 Task: For heading Arial with bold.  font size for heading22,  'Change the font style of data to'Arial Narrow.  and font size to 14,  Change the alignment of both headline & data to Align middle.  In the sheet  analysisSalesByPromotion
Action: Mouse moved to (126, 155)
Screenshot: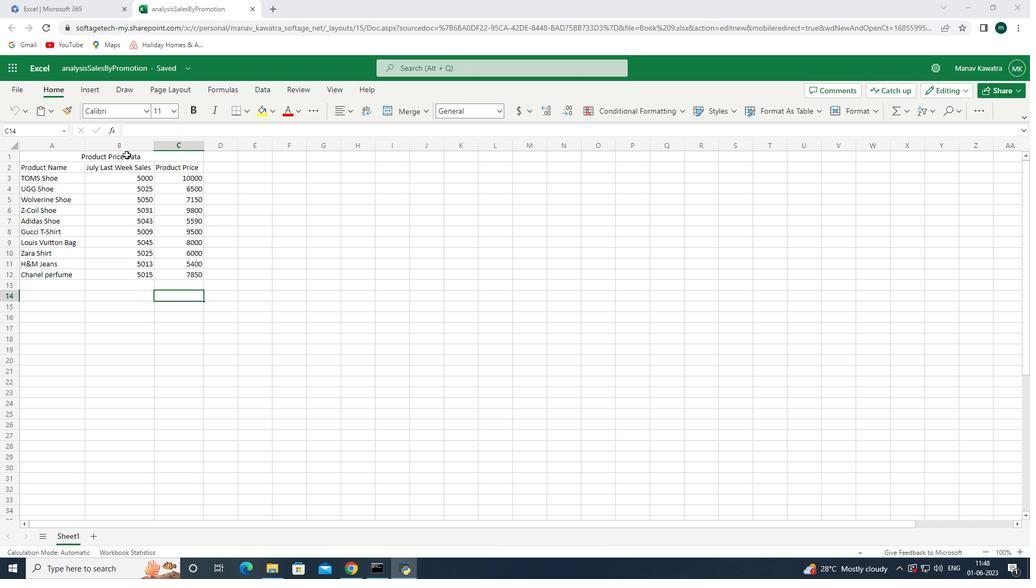 
Action: Mouse pressed left at (126, 155)
Screenshot: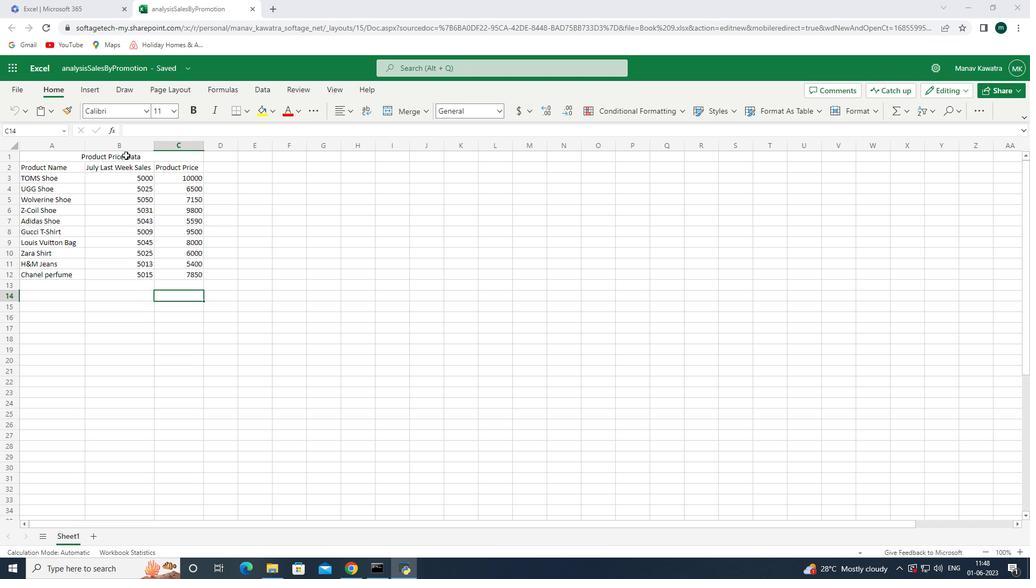 
Action: Mouse moved to (143, 115)
Screenshot: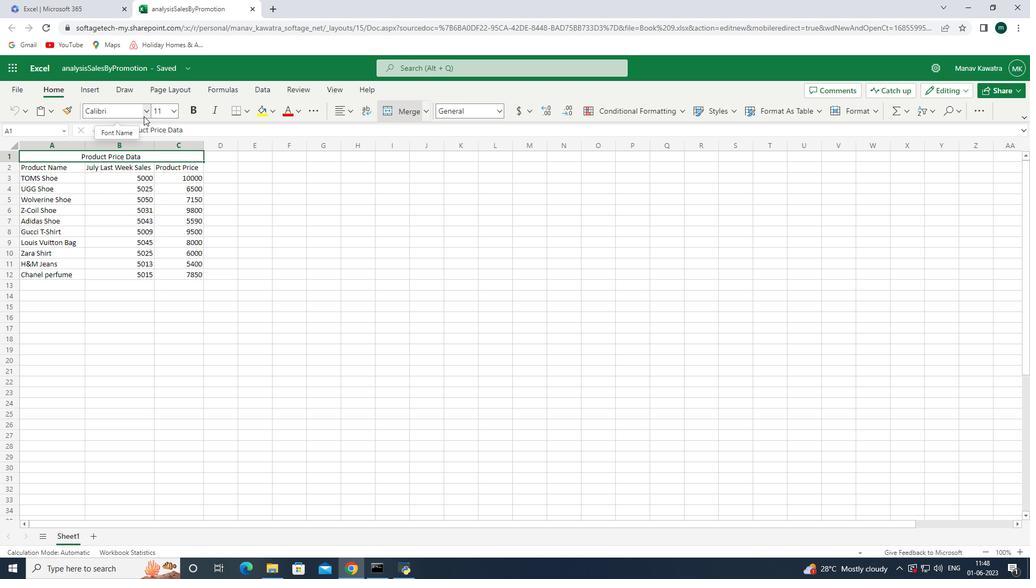 
Action: Mouse pressed left at (143, 115)
Screenshot: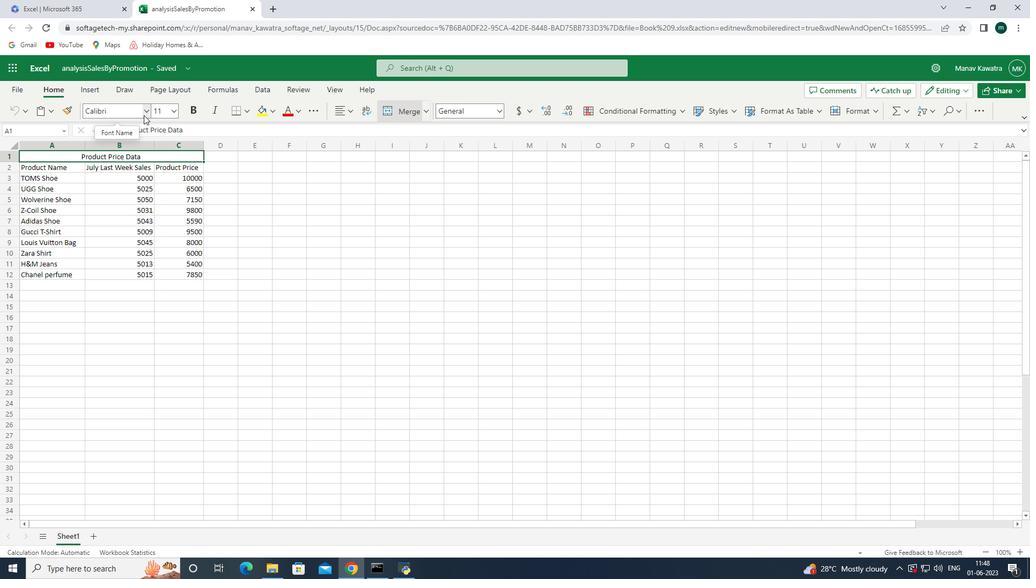 
Action: Mouse pressed left at (143, 115)
Screenshot: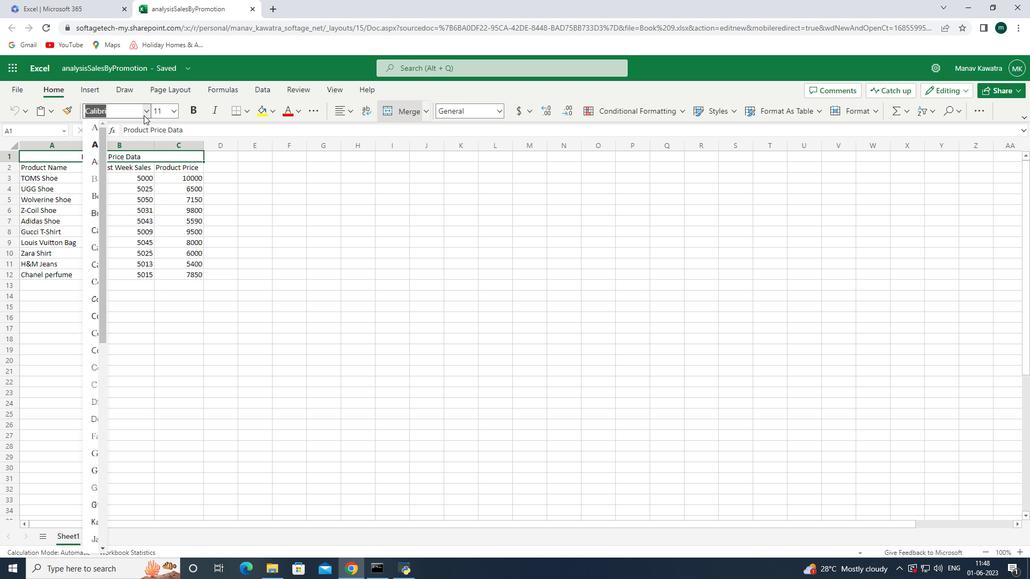 
Action: Mouse pressed left at (143, 115)
Screenshot: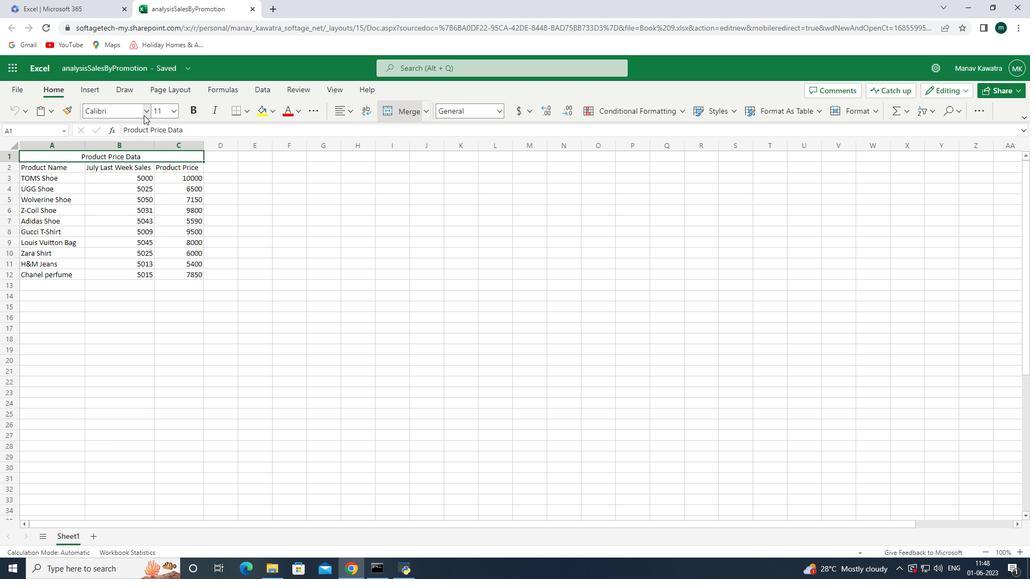 
Action: Key pressed <Key.up><Key.up><Key.up><Key.up><Key.up><Key.up><Key.up><Key.up><Key.up><Key.up><Key.up><Key.up><Key.up><Key.up><Key.up><Key.up><Key.up><Key.up><Key.up><Key.up><Key.up><Key.up><Key.up><Key.up><Key.up><Key.up><Key.up><Key.up><Key.up><Key.up><Key.up><Key.up><Key.up><Key.up><Key.up><Key.up><Key.up><Key.up><Key.up><Key.up><Key.up><Key.up><Key.up><Key.up><Key.up><Key.up><Key.up><Key.enter>
Screenshot: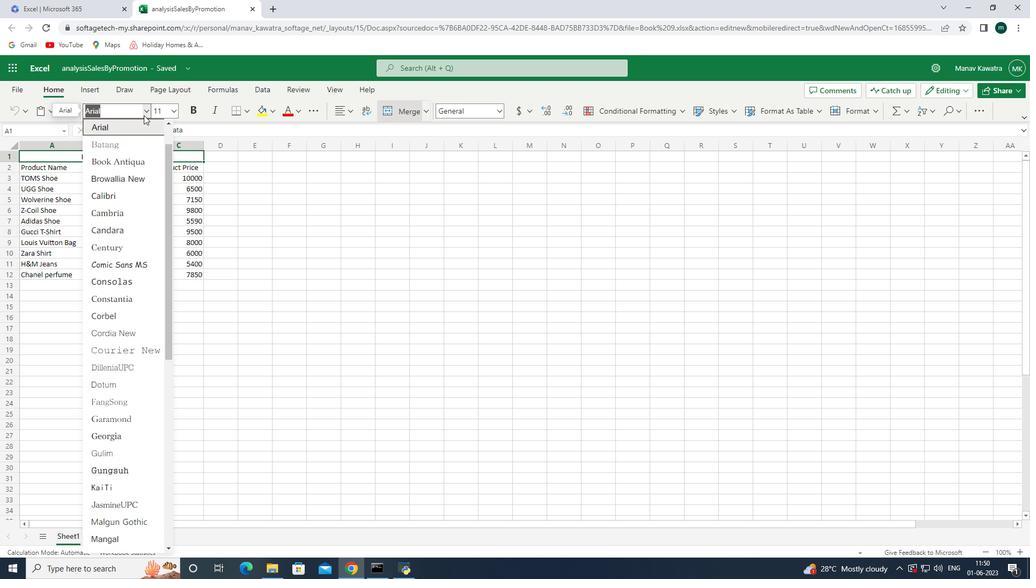 
Action: Mouse moved to (199, 107)
Screenshot: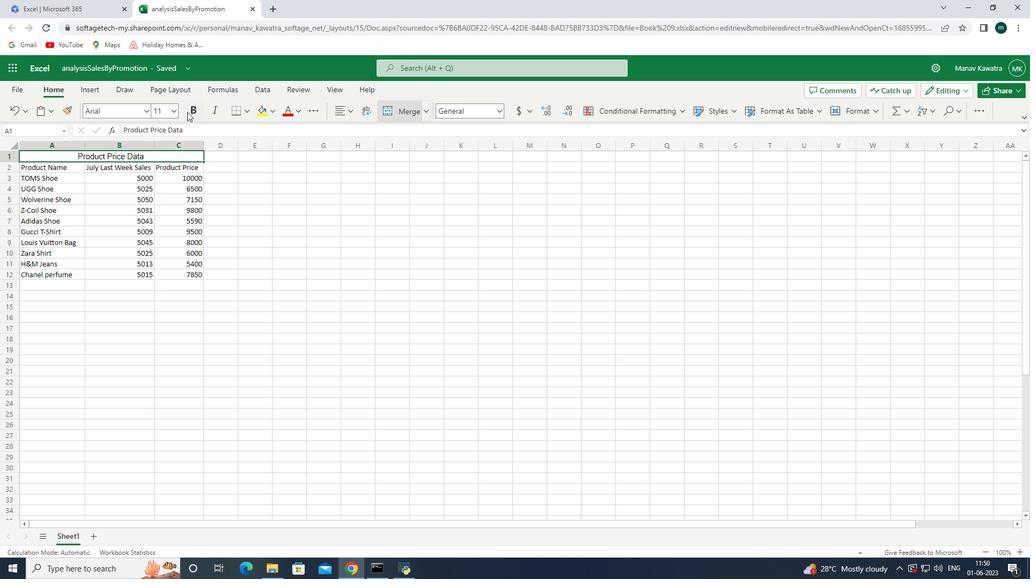 
Action: Mouse pressed left at (199, 107)
Screenshot: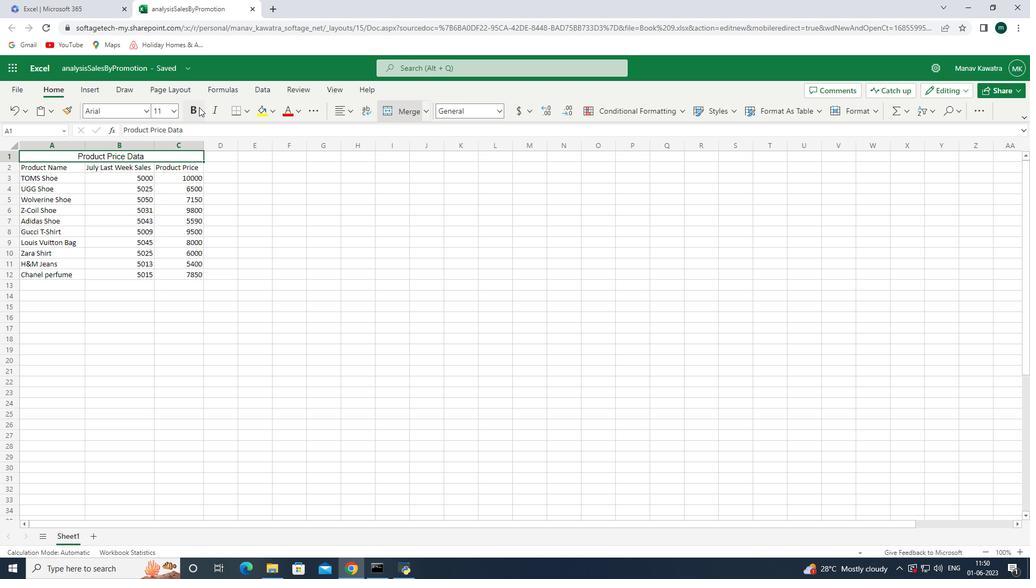 
Action: Mouse moved to (33, 169)
Screenshot: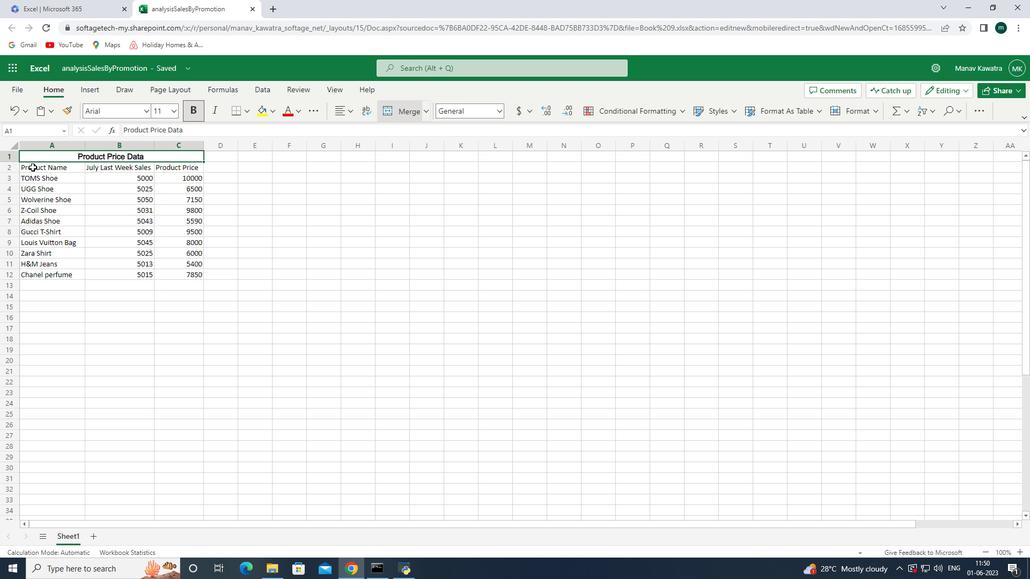 
Action: Mouse pressed left at (33, 169)
Screenshot: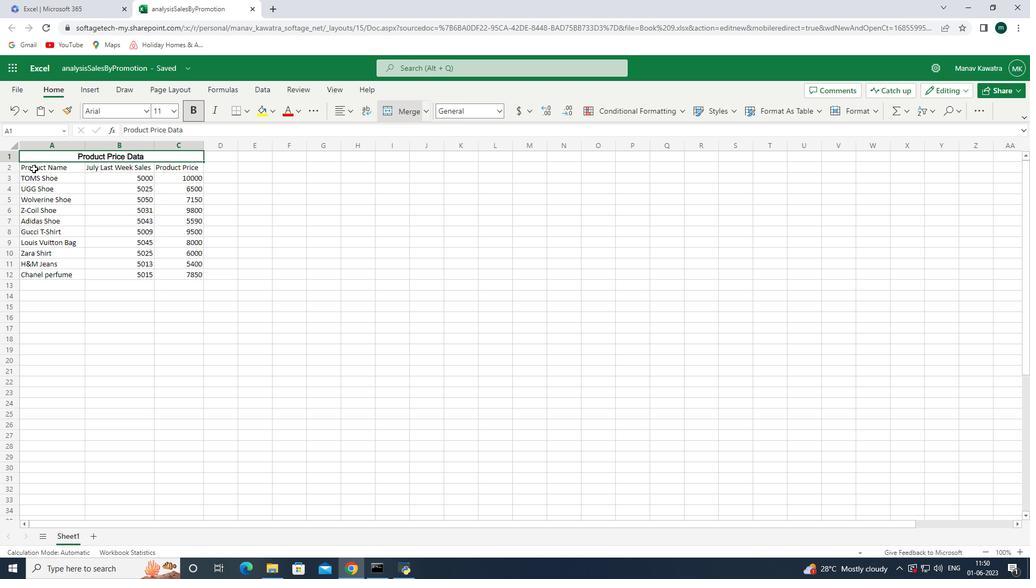 
Action: Mouse moved to (44, 157)
Screenshot: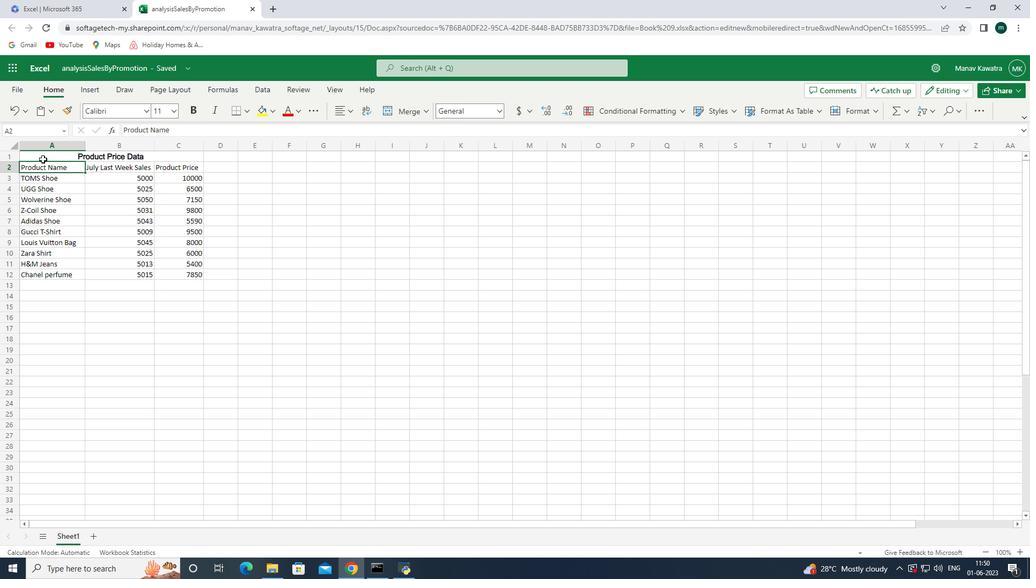 
Action: Mouse pressed left at (44, 157)
Screenshot: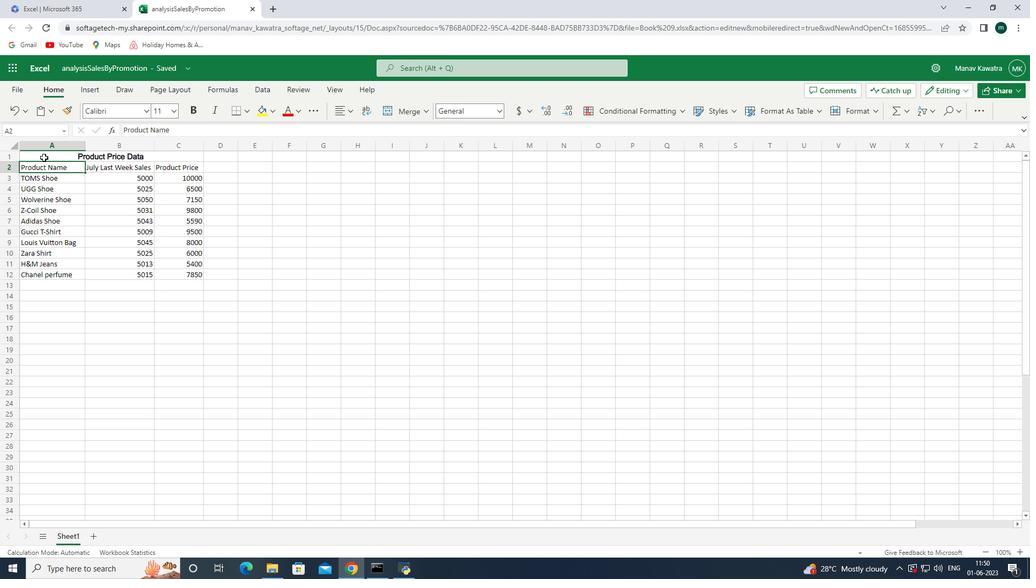 
Action: Mouse moved to (172, 111)
Screenshot: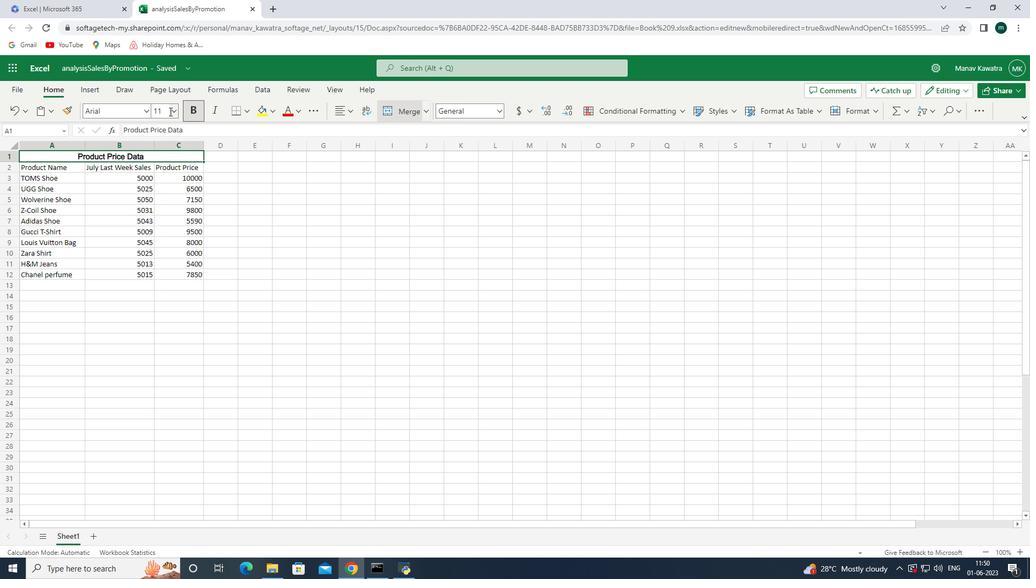 
Action: Mouse pressed left at (172, 111)
Screenshot: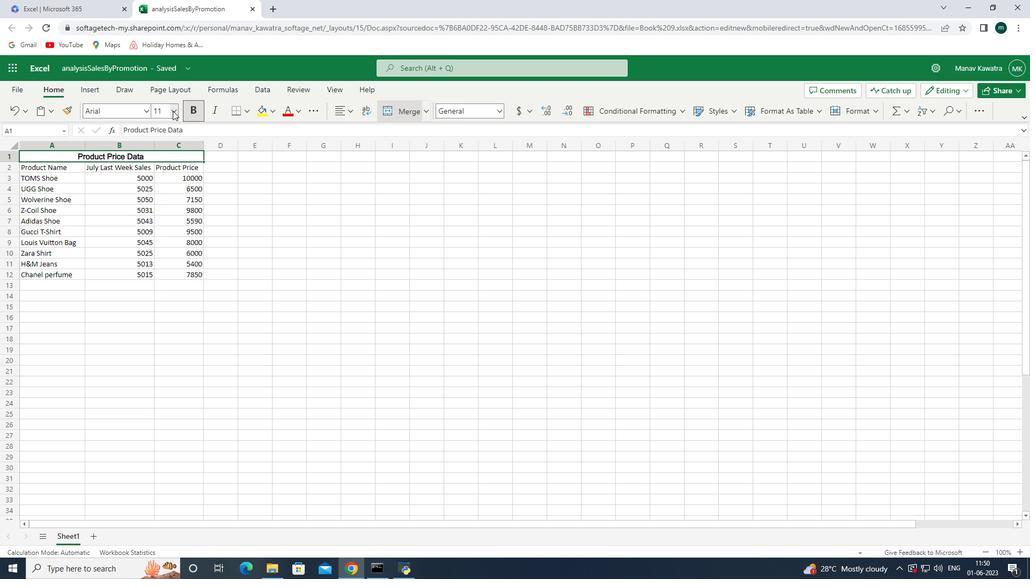 
Action: Mouse moved to (171, 95)
Screenshot: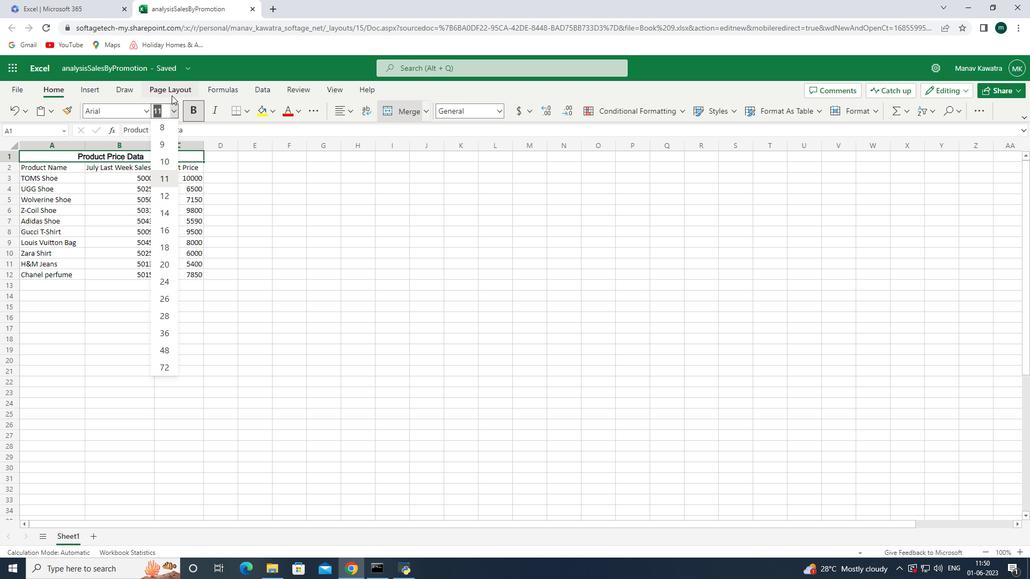 
Action: Key pressed 22<Key.enter>
Screenshot: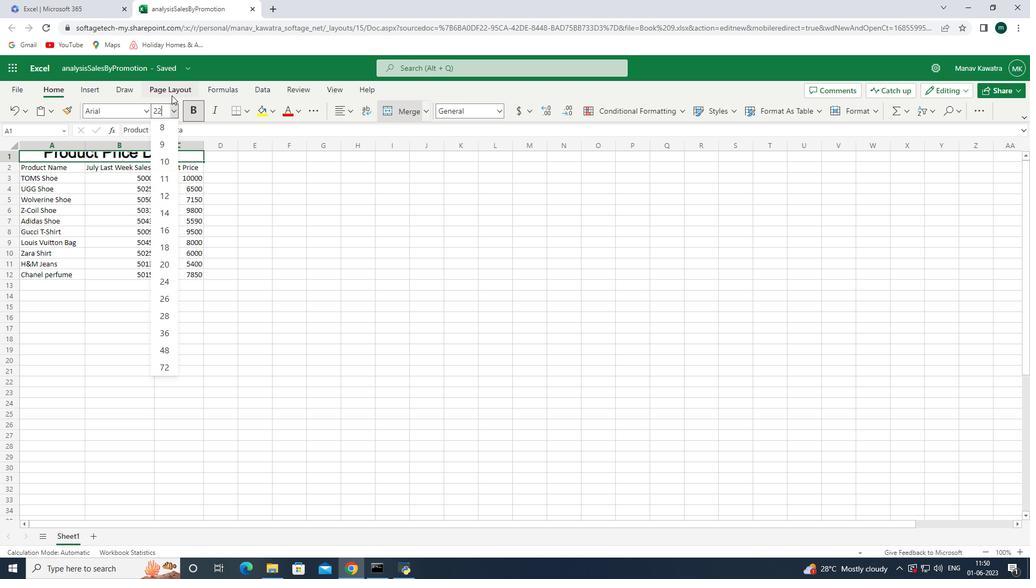 
Action: Mouse moved to (66, 177)
Screenshot: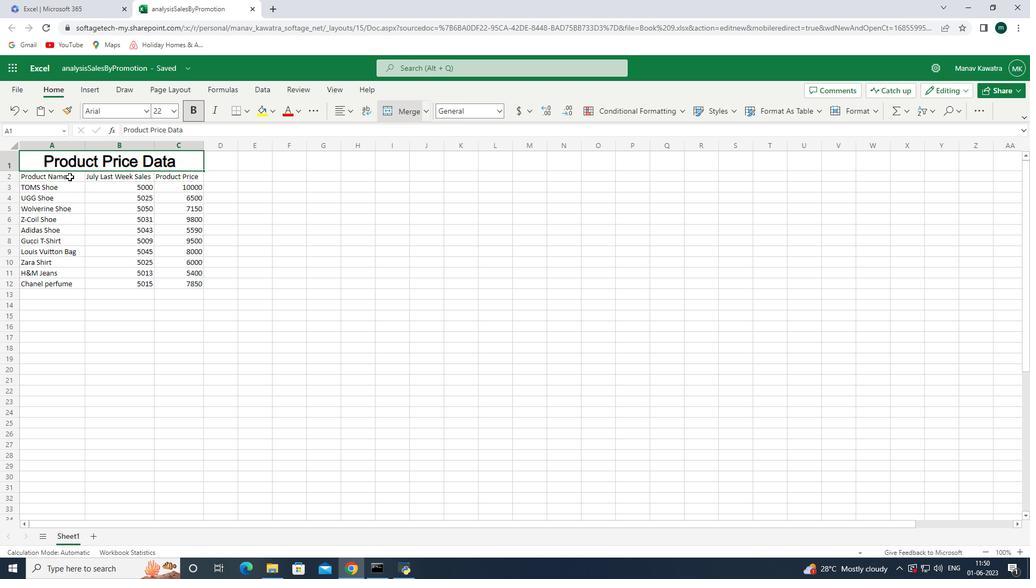 
Action: Mouse pressed left at (66, 177)
Screenshot: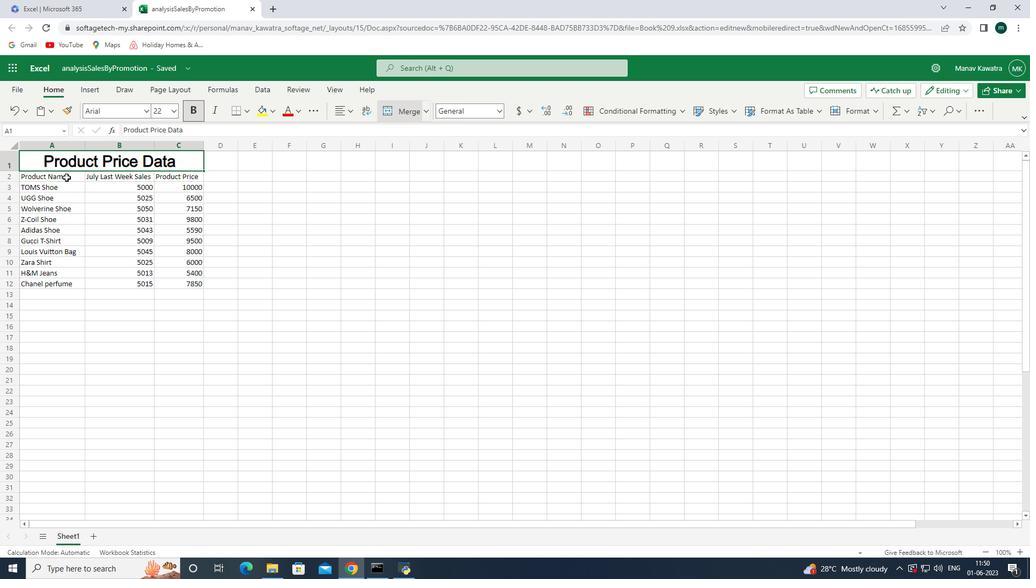 
Action: Mouse pressed left at (66, 177)
Screenshot: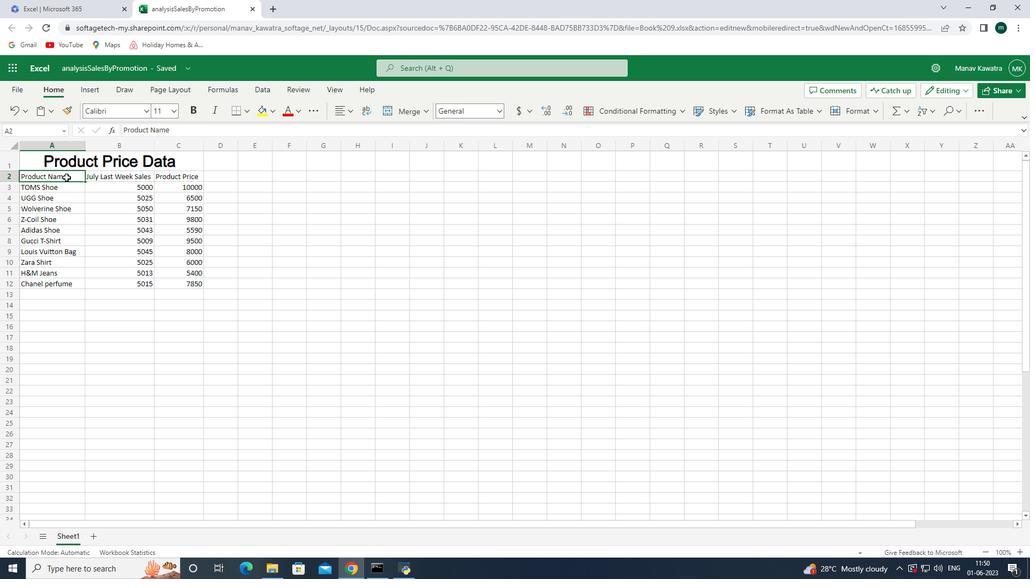 
Action: Mouse moved to (147, 110)
Screenshot: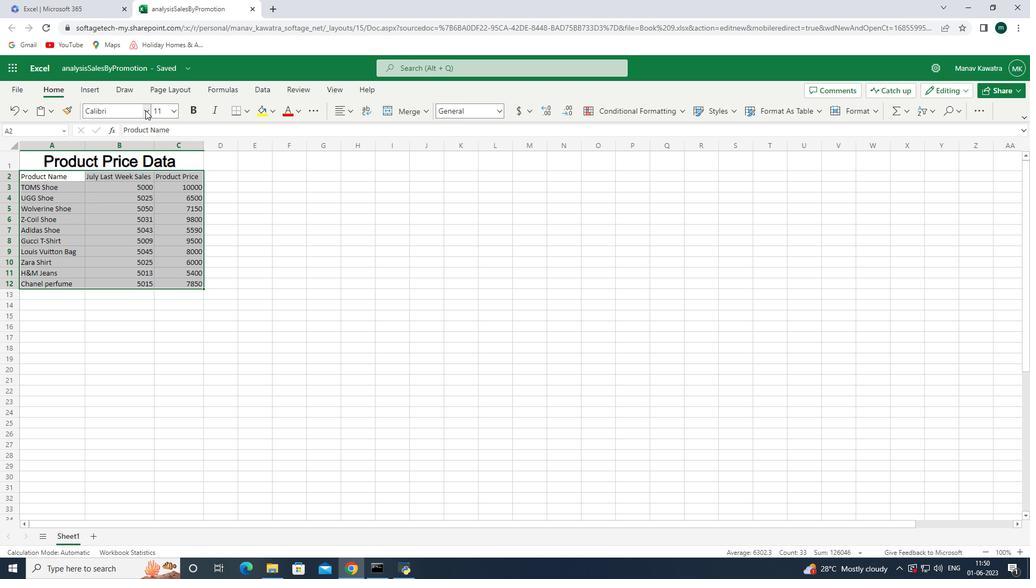
Action: Mouse pressed left at (147, 110)
Screenshot: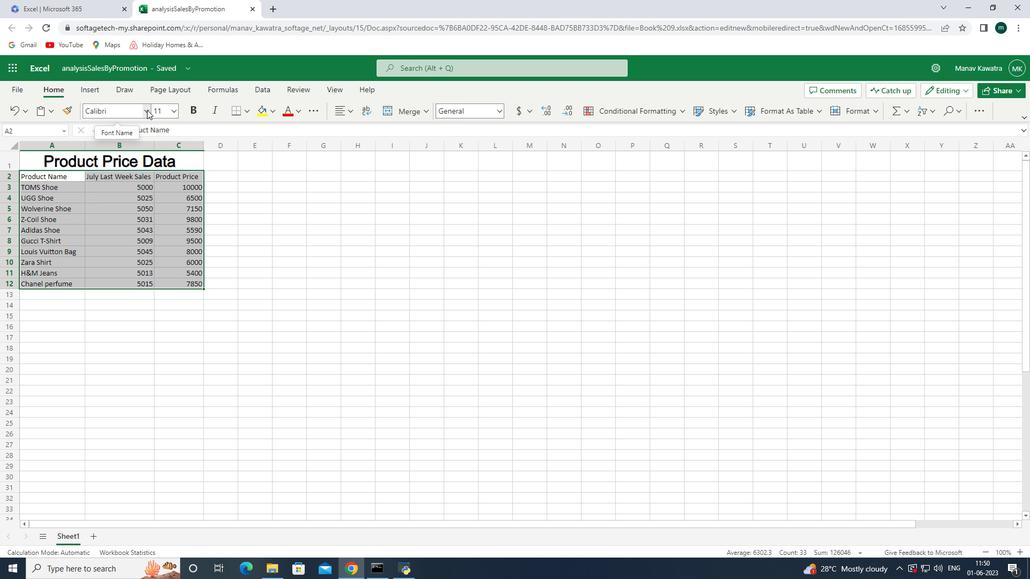 
Action: Mouse moved to (137, 109)
Screenshot: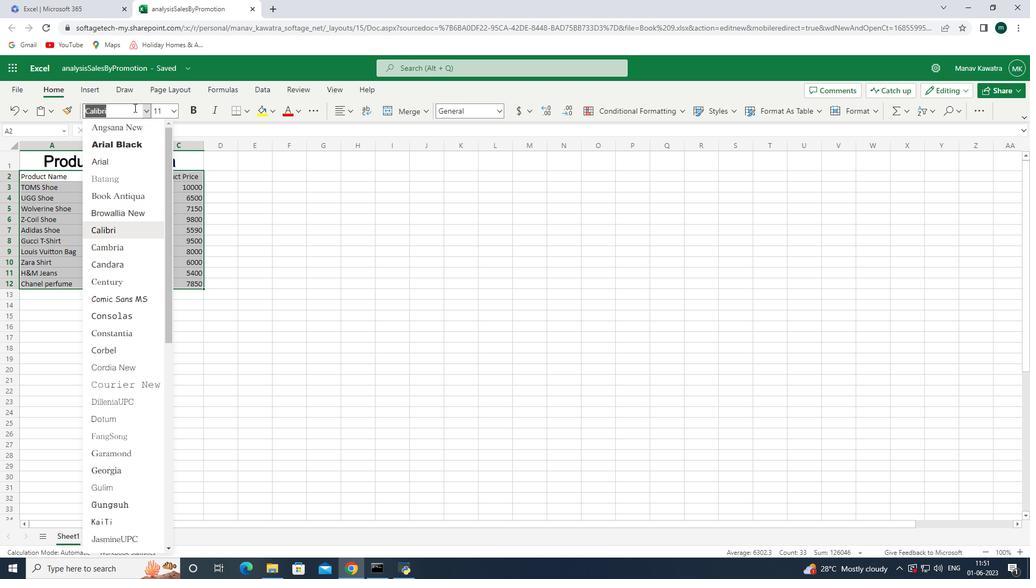 
Action: Key pressed <Key.shift><Key.shift><Key.shift><Key.shift><Key.shift><Key.shift><Key.shift><Key.shift><Key.shift><Key.shift><Key.shift><Key.shift><Key.shift><Key.shift><Key.shift><Key.shift><Key.shift><Key.shift><Key.shift><Key.shift><Key.shift><Key.shift><Key.shift><Key.shift><Key.shift><Key.shift><Key.shift><Key.shift><Key.shift><Key.shift><Key.shift><Key.shift><Key.shift><Key.shift><Key.shift><Key.shift><Key.shift><Key.shift><Key.shift><Key.shift><Key.shift><Key.shift><Key.shift><Key.shift><Key.shift><Key.shift><Key.shift><Key.shift><Key.shift><Key.shift><Key.shift><Key.shift><Key.shift><Key.shift><Key.shift><Key.shift><Key.shift><Key.shift><Key.shift><Key.shift><Key.shift><Key.shift><Key.shift><Key.shift><Key.shift><Key.shift><Key.shift><Key.shift><Key.shift><Key.shift><Key.shift><Key.shift><Key.shift><Key.shift><Key.shift><Key.shift><Key.shift><Key.shift><Key.shift><Key.shift><Key.shift><Key.shift><Key.shift><Key.shift><Key.shift><Key.shift><Key.shift><Key.shift><Key.shift><Key.shift><Key.shift><Key.shift><Key.shift><Key.shift><Key.shift><Key.shift><Key.shift><Key.shift><Key.shift><Key.shift><Key.shift><Key.shift><Key.shift><Key.shift><Key.shift><Key.shift><Key.shift><Key.shift><Key.shift><Key.shift><Key.shift><Key.shift><Key.shift><Key.shift><Key.shift>Arial<Key.space><Key.shift><Key.shift>Narrow<Key.enter>
Screenshot: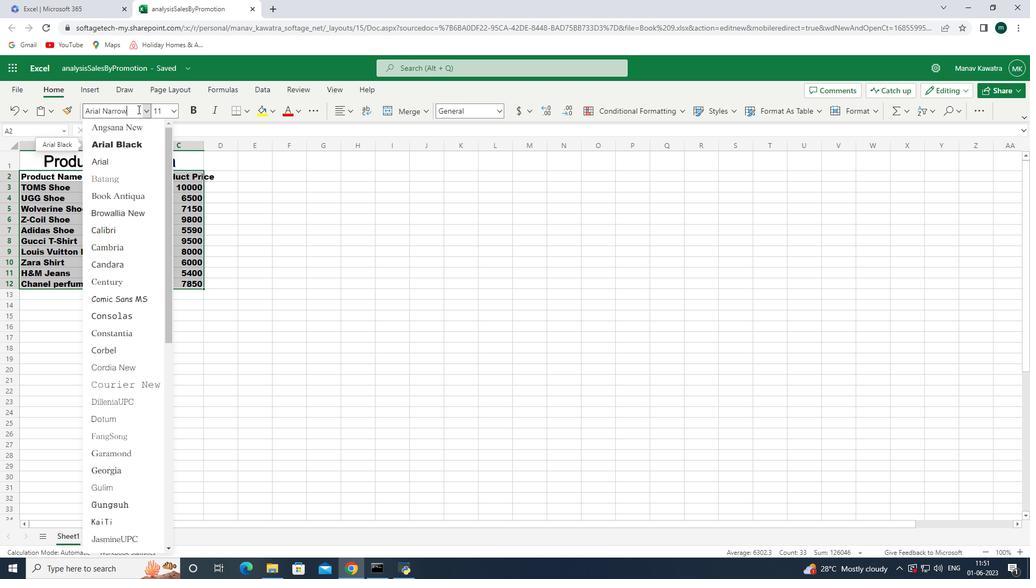 
Action: Mouse moved to (173, 113)
Screenshot: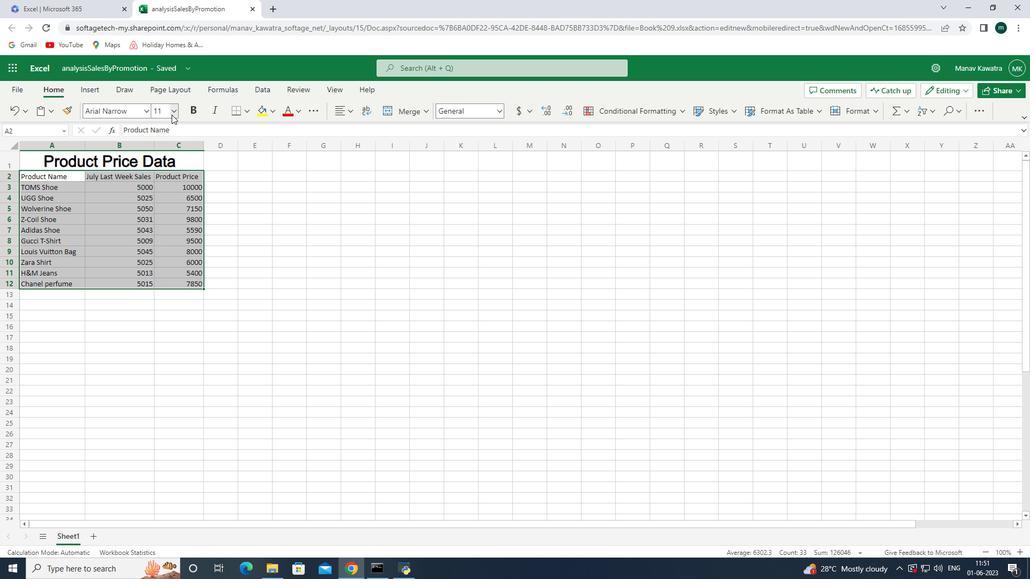 
Action: Mouse pressed left at (173, 113)
Screenshot: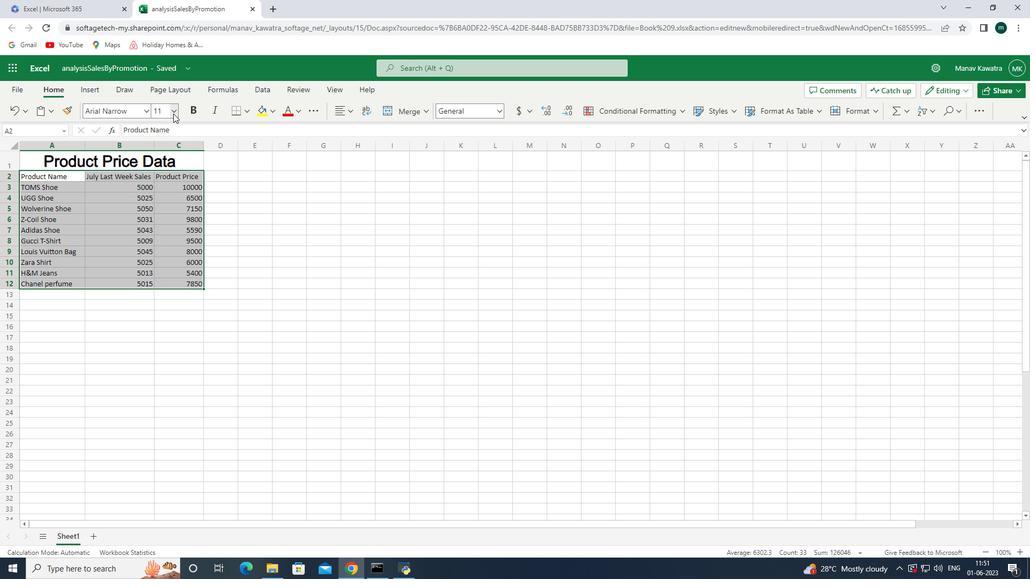 
Action: Mouse moved to (165, 215)
Screenshot: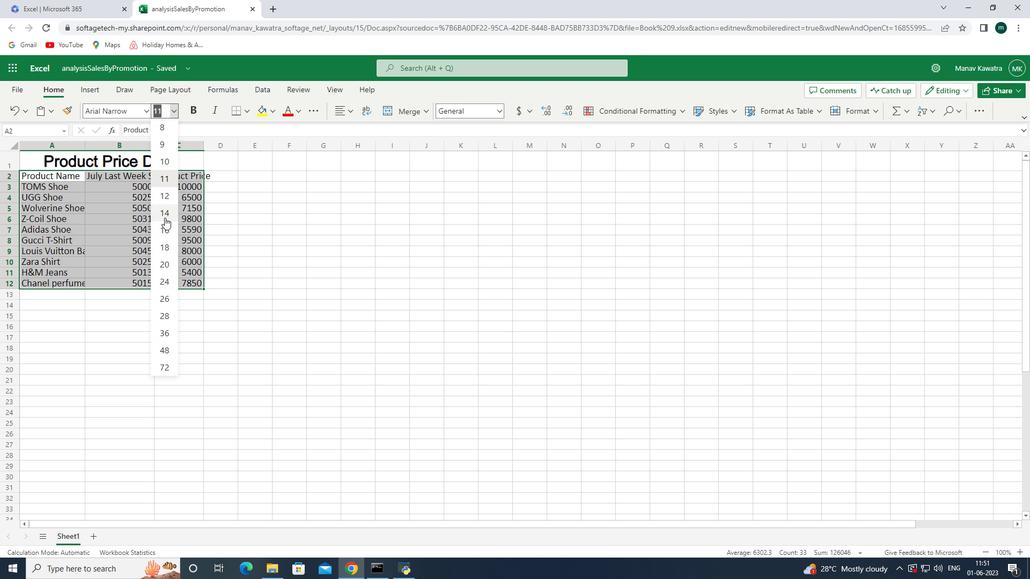 
Action: Mouse pressed left at (165, 215)
Screenshot: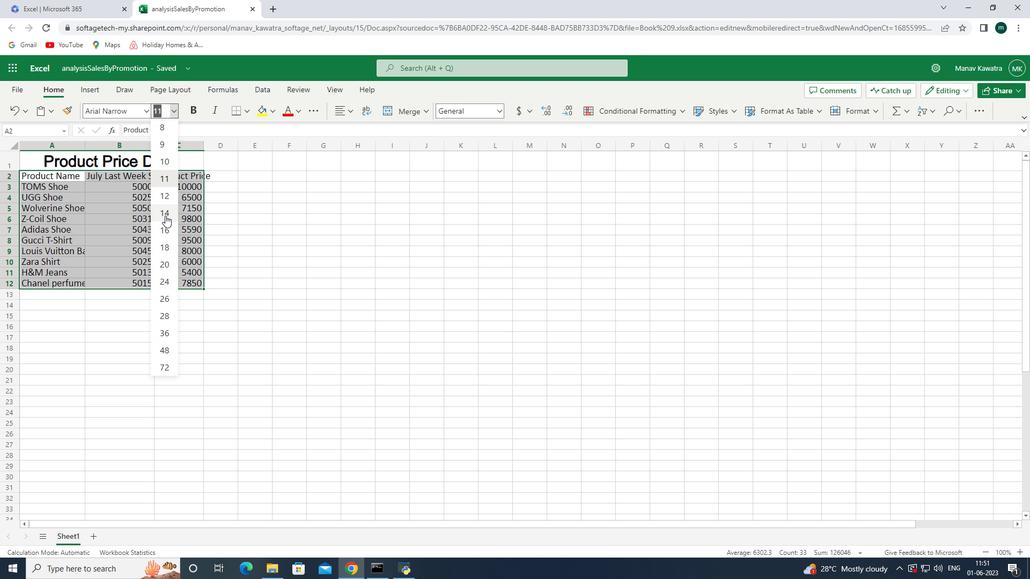 
Action: Mouse moved to (83, 146)
Screenshot: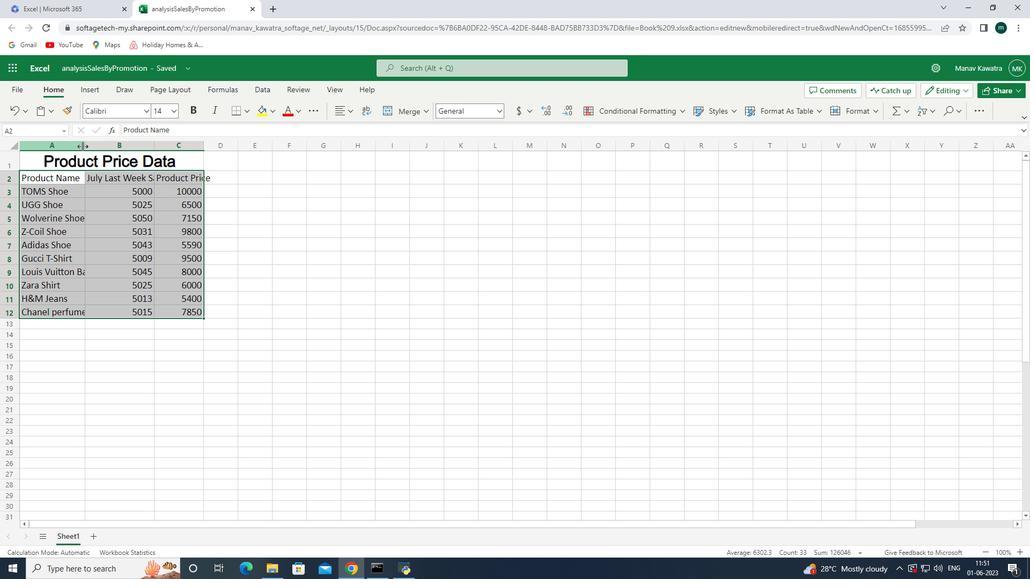 
Action: Mouse pressed left at (83, 146)
Screenshot: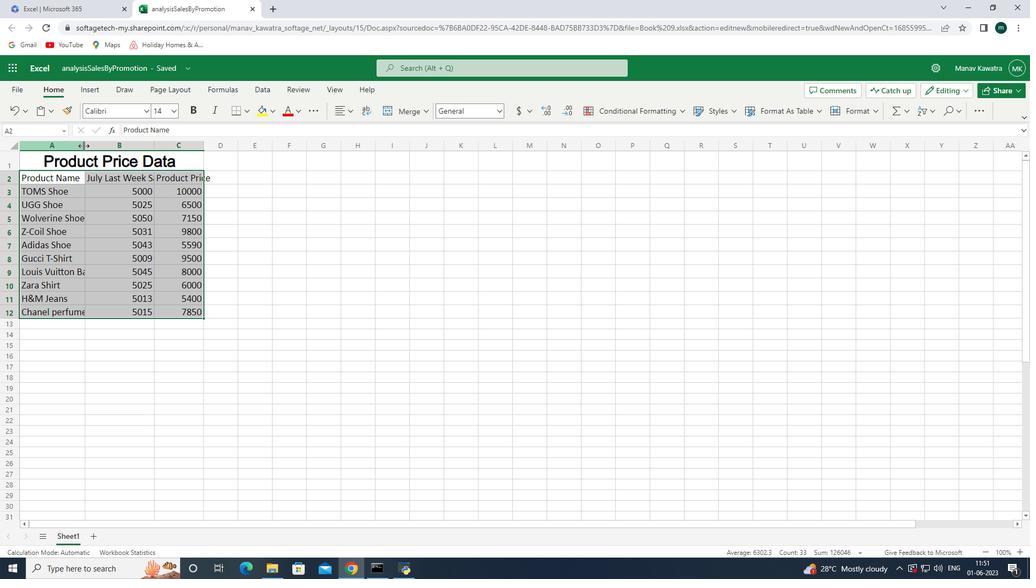 
Action: Mouse pressed left at (83, 146)
Screenshot: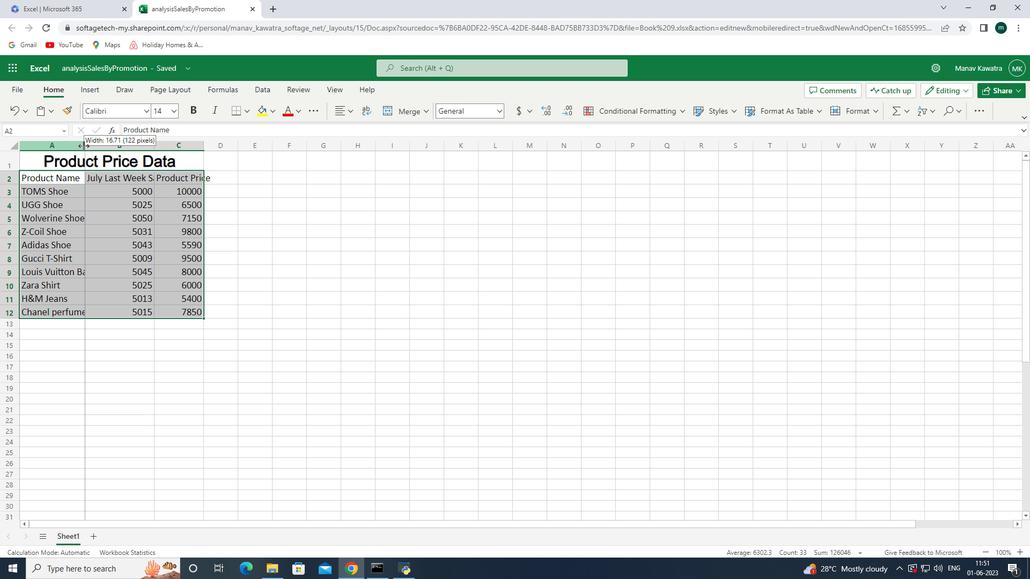 
Action: Mouse moved to (164, 143)
Screenshot: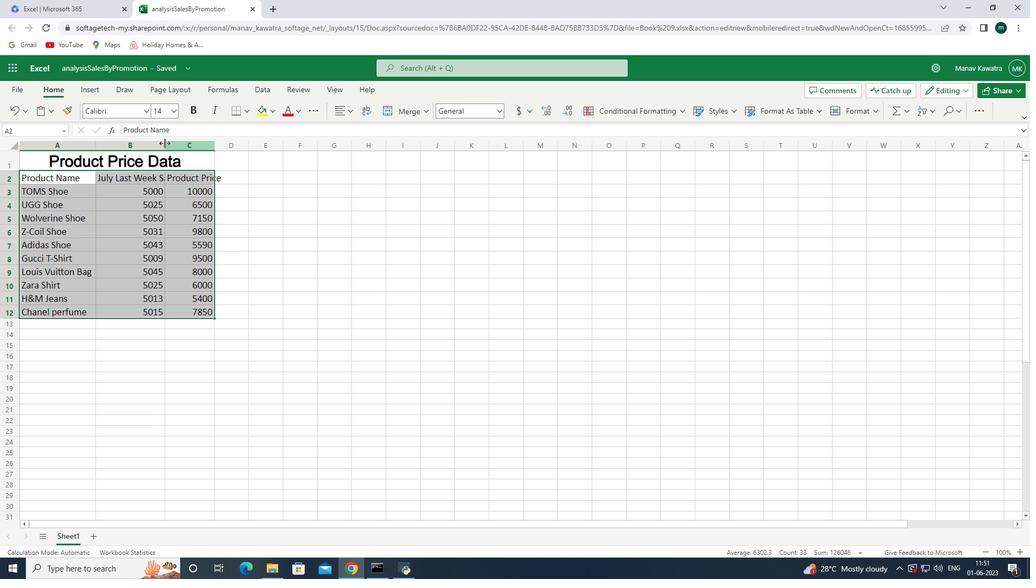 
Action: Mouse pressed left at (164, 143)
Screenshot: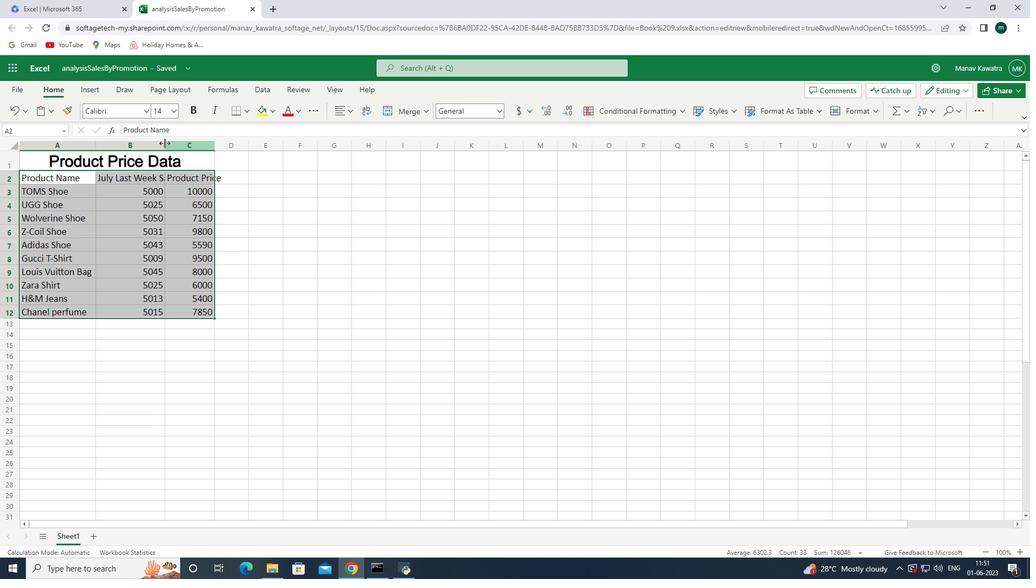 
Action: Mouse pressed left at (164, 143)
Screenshot: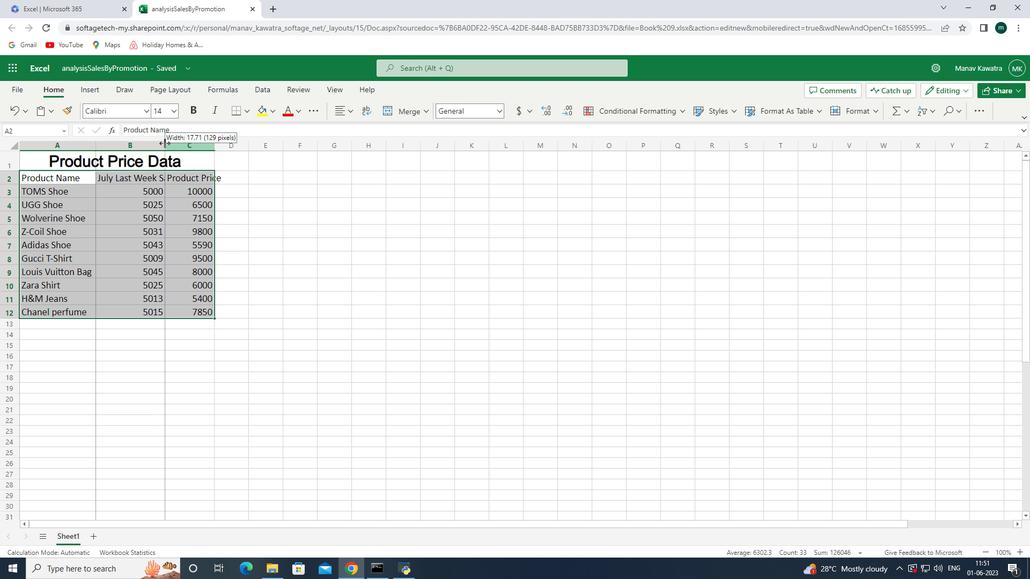 
Action: Mouse moved to (233, 144)
Screenshot: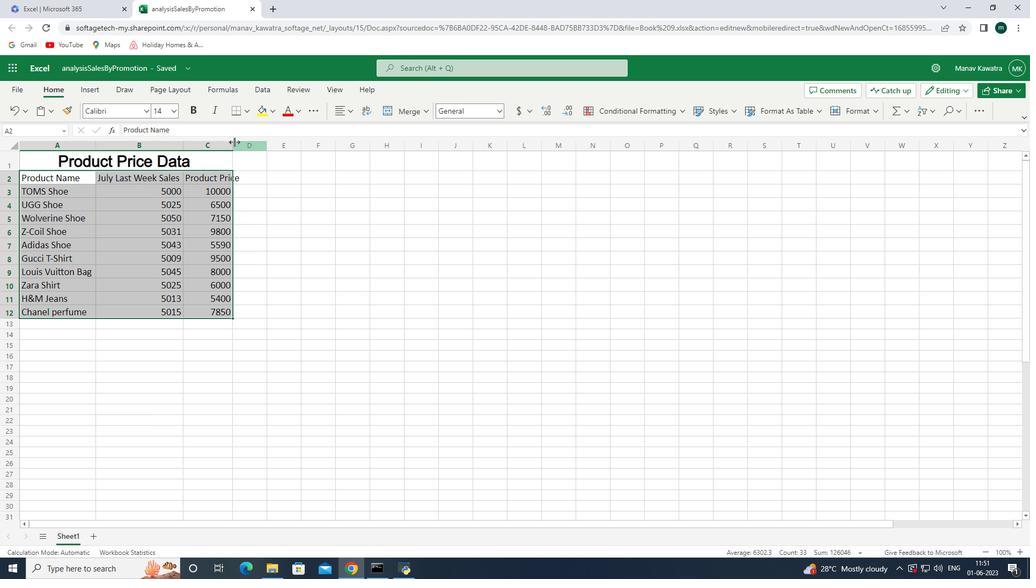 
Action: Mouse pressed left at (233, 144)
Screenshot: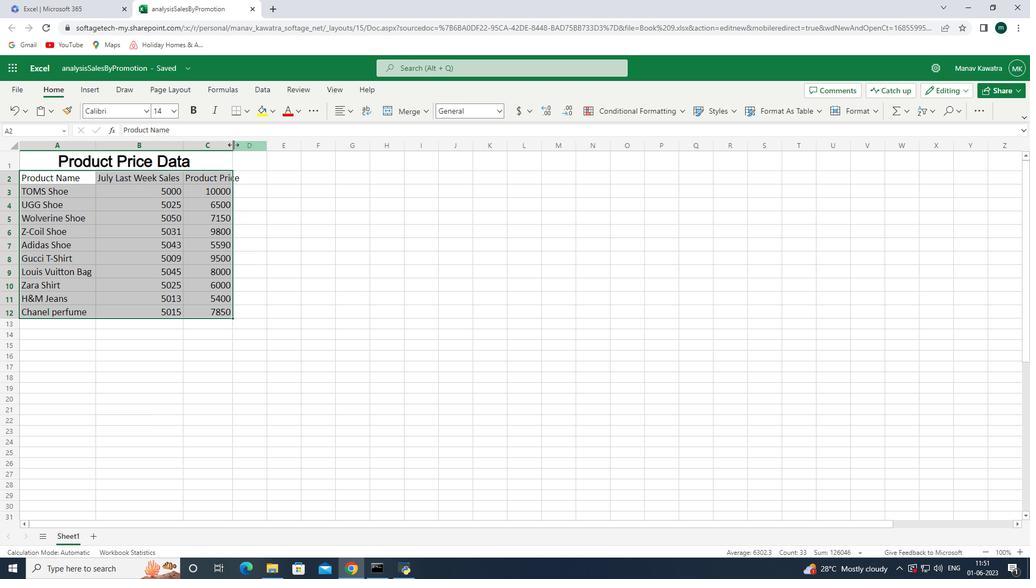 
Action: Mouse pressed left at (233, 144)
Screenshot: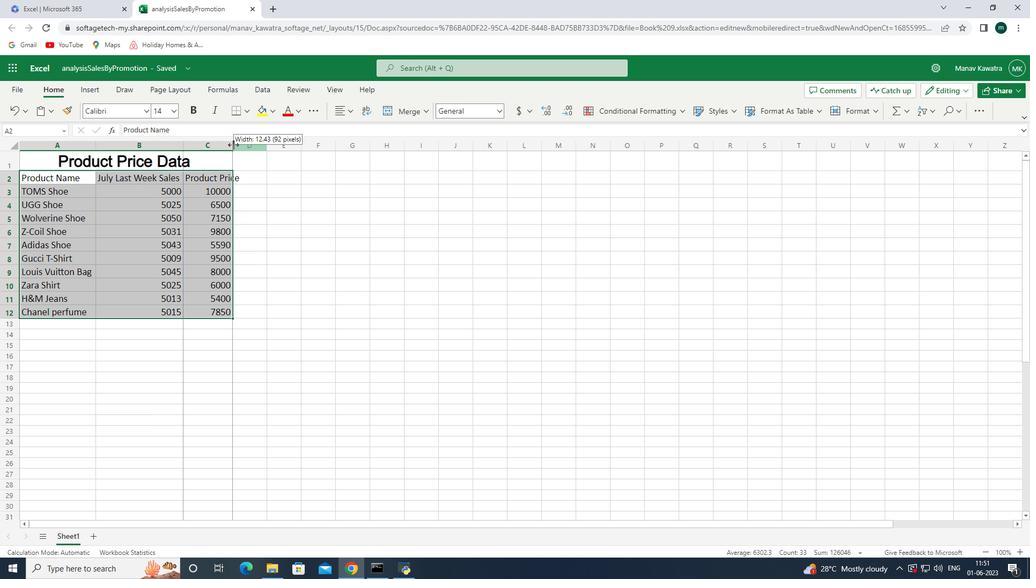 
Action: Mouse moved to (309, 113)
Screenshot: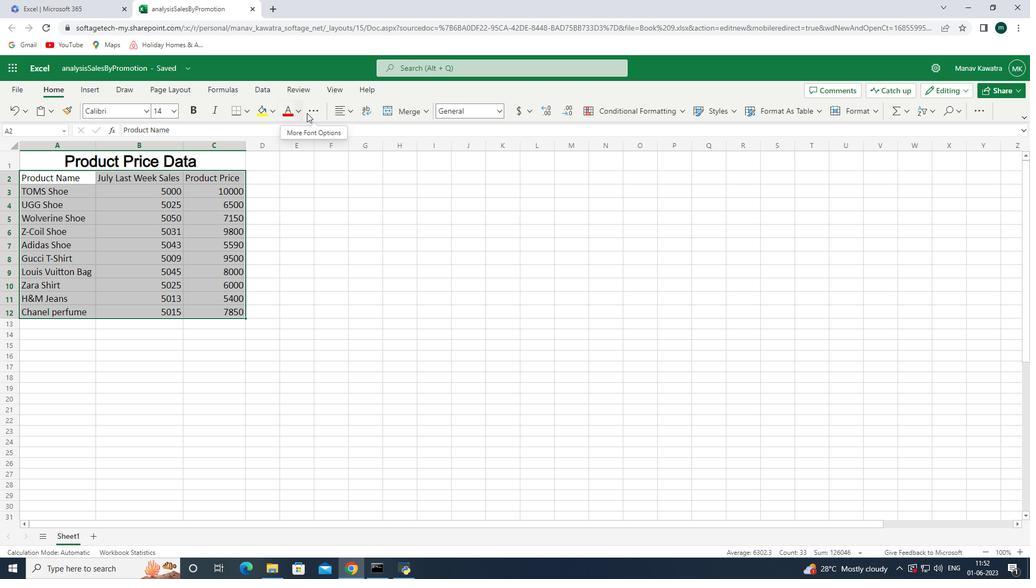 
Action: Mouse pressed left at (309, 113)
Screenshot: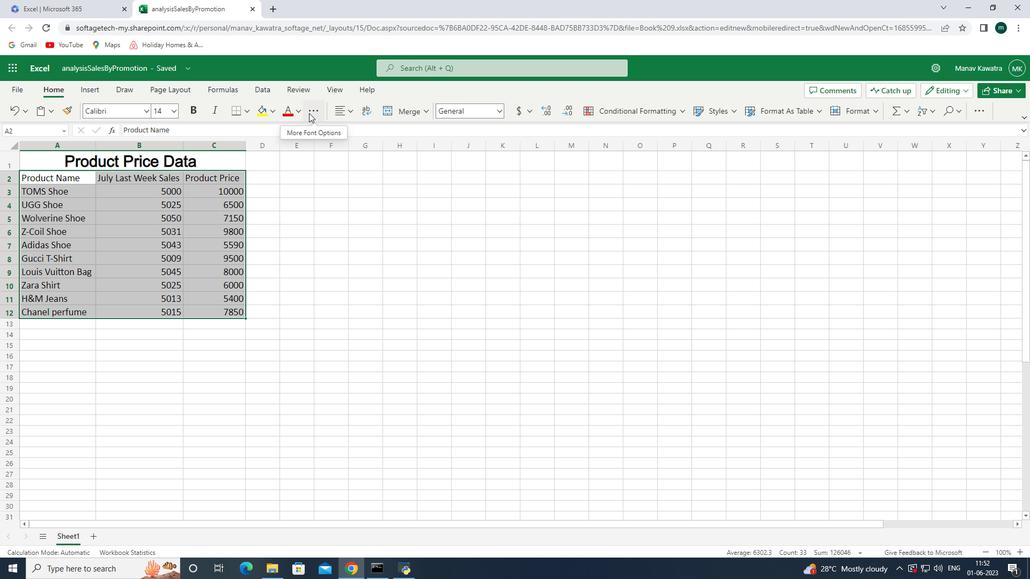 
Action: Mouse moved to (339, 113)
Screenshot: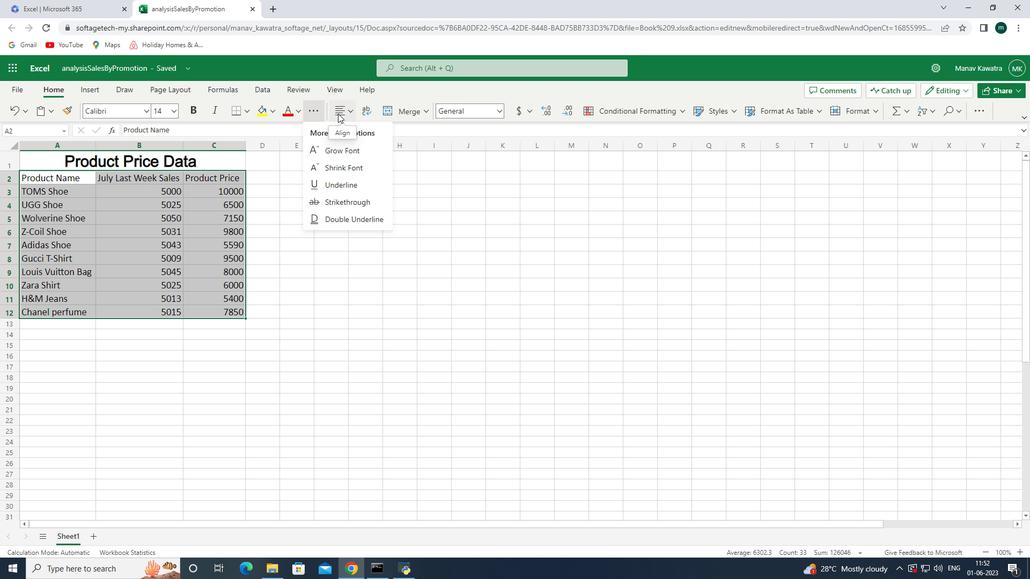 
Action: Mouse pressed left at (339, 113)
Screenshot: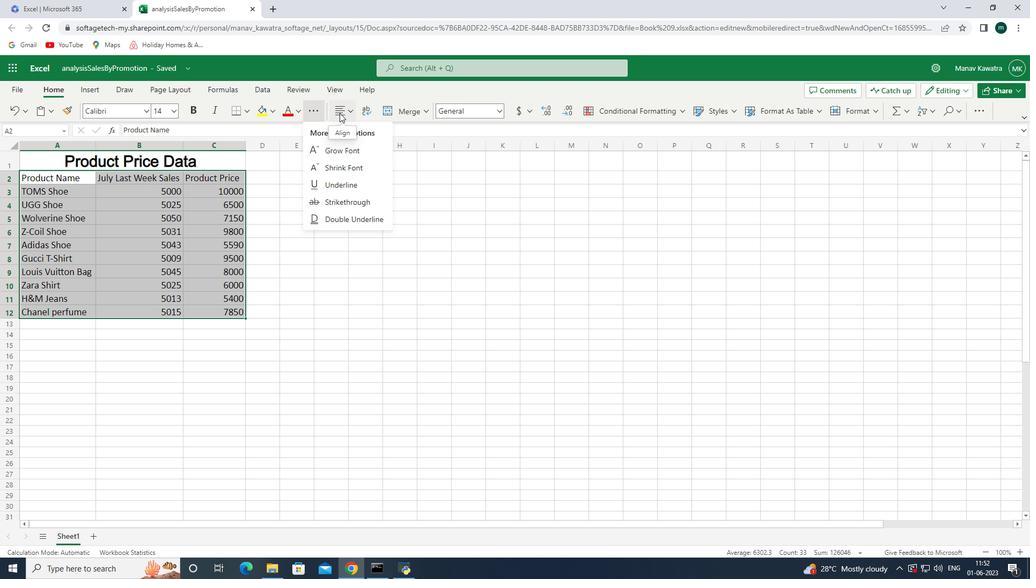 
Action: Mouse moved to (363, 158)
Screenshot: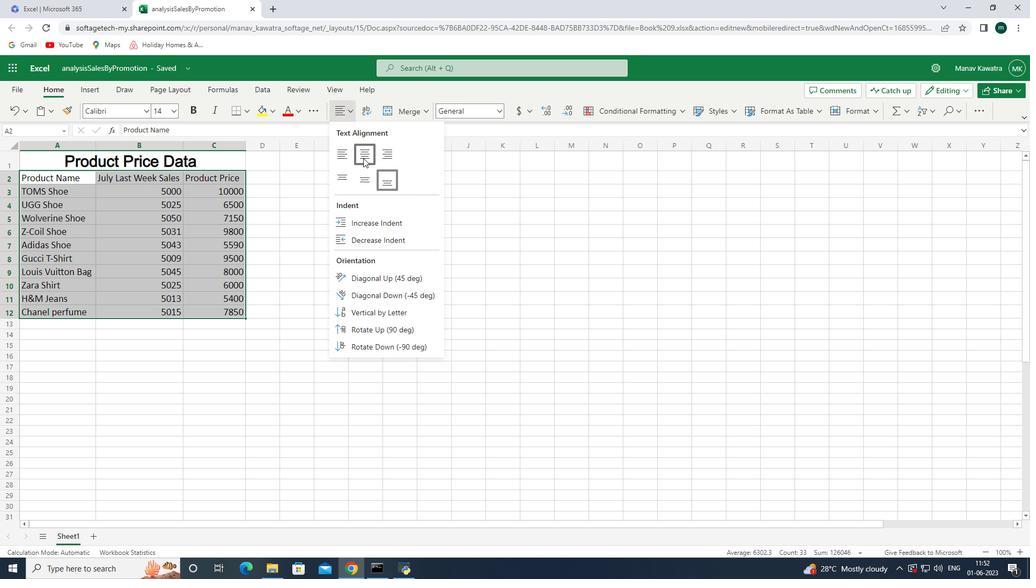
Action: Mouse pressed left at (363, 158)
Screenshot: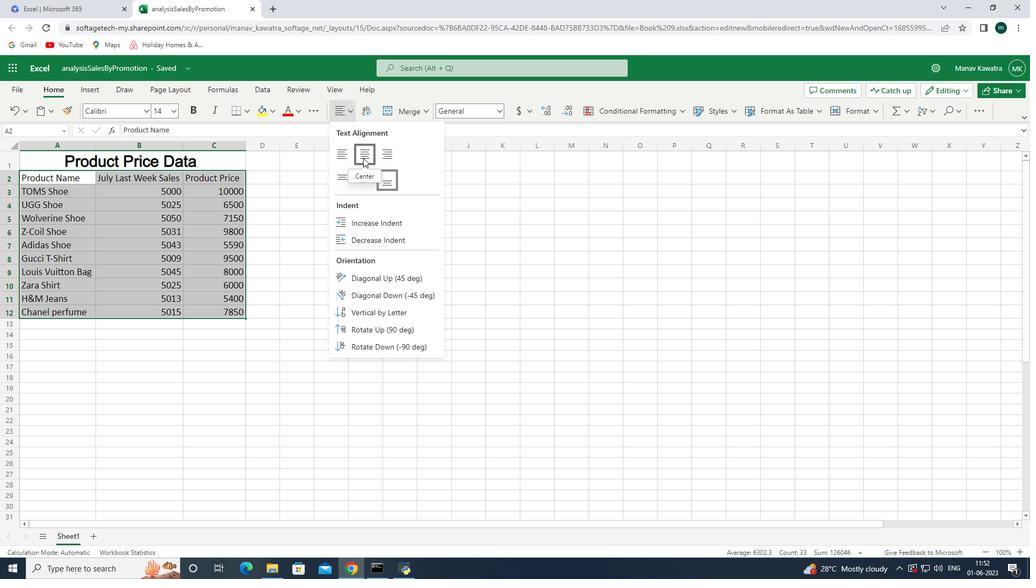 
Action: Mouse moved to (272, 193)
Screenshot: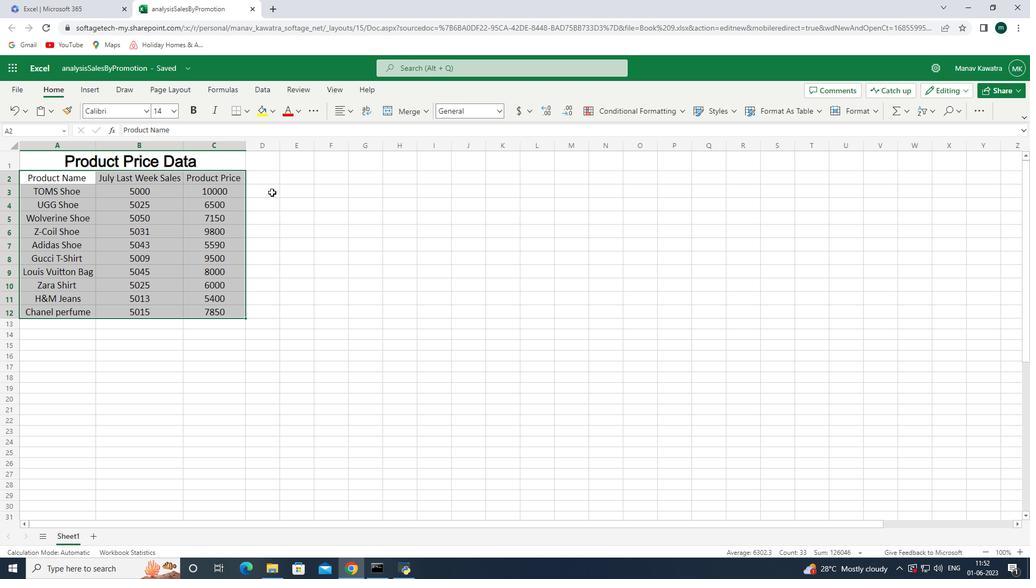 
Action: Mouse pressed left at (272, 193)
Screenshot: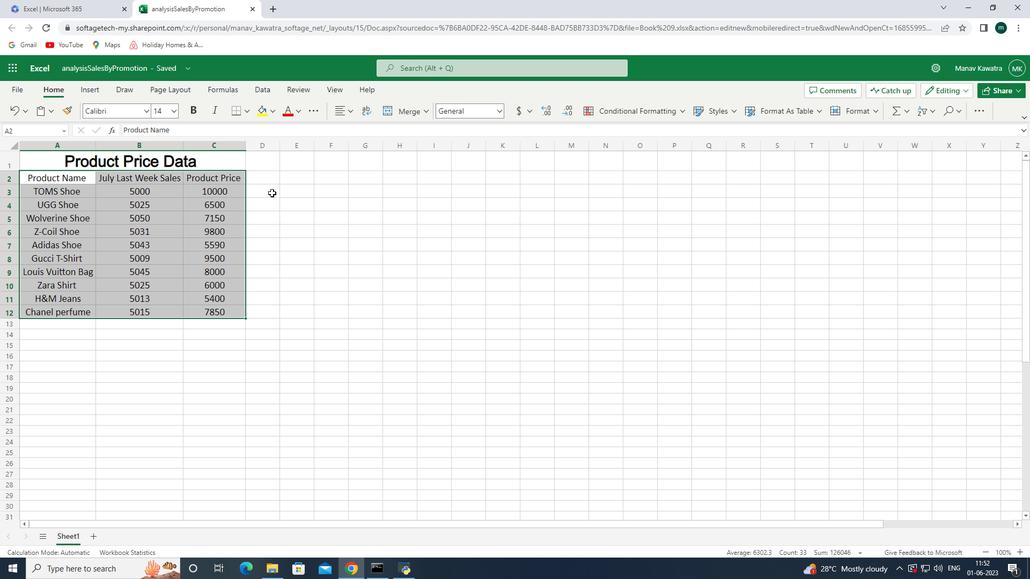 
Action: Mouse moved to (111, 157)
Screenshot: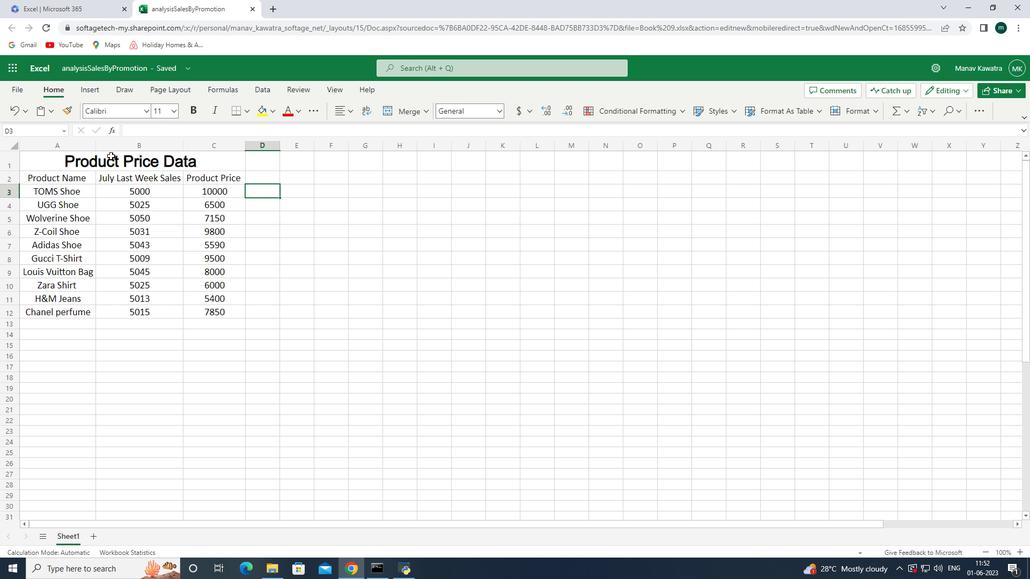 
Action: Mouse pressed left at (111, 156)
Screenshot: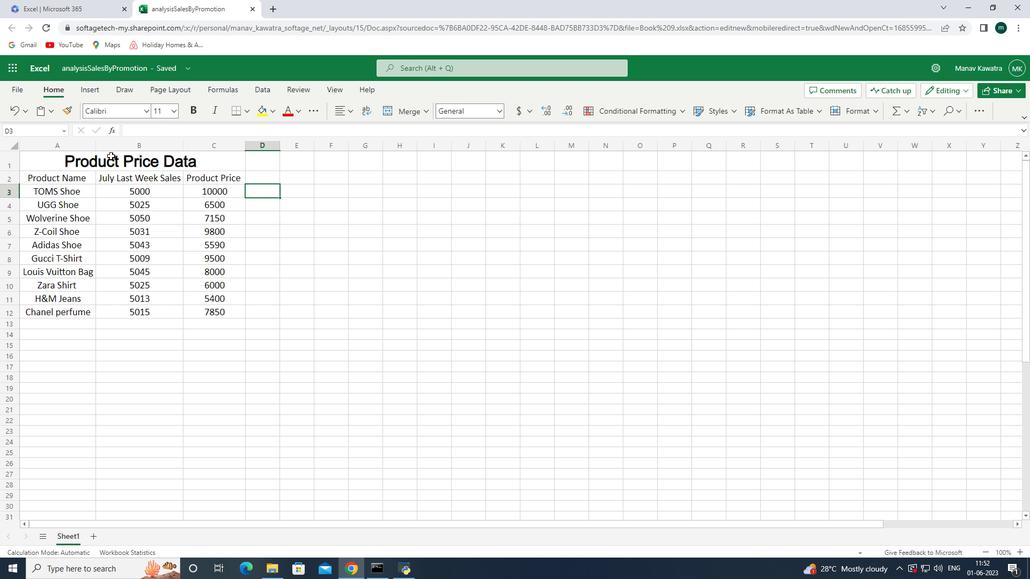 
Action: Mouse moved to (311, 295)
Screenshot: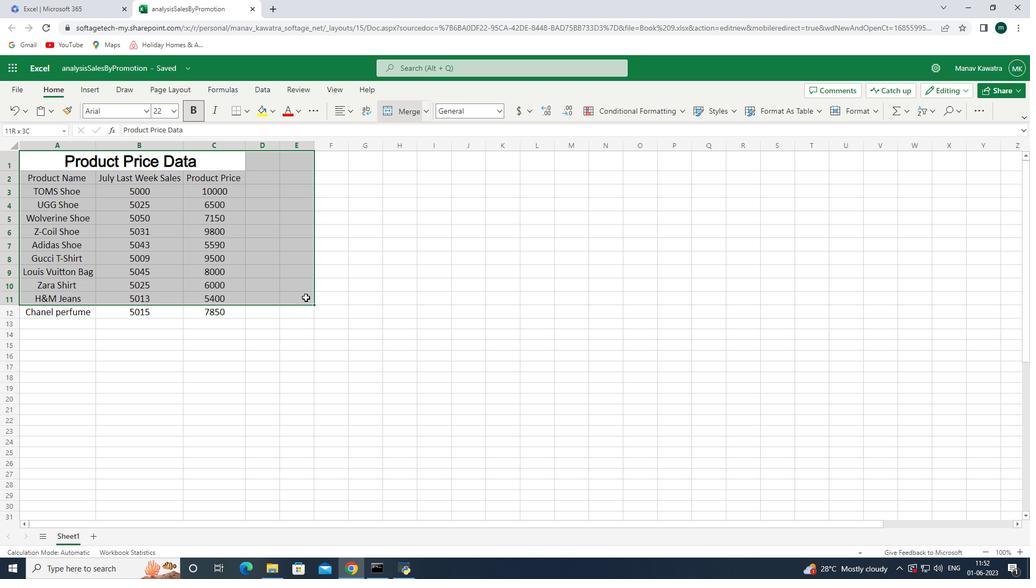 
Action: Mouse pressed left at (311, 295)
Screenshot: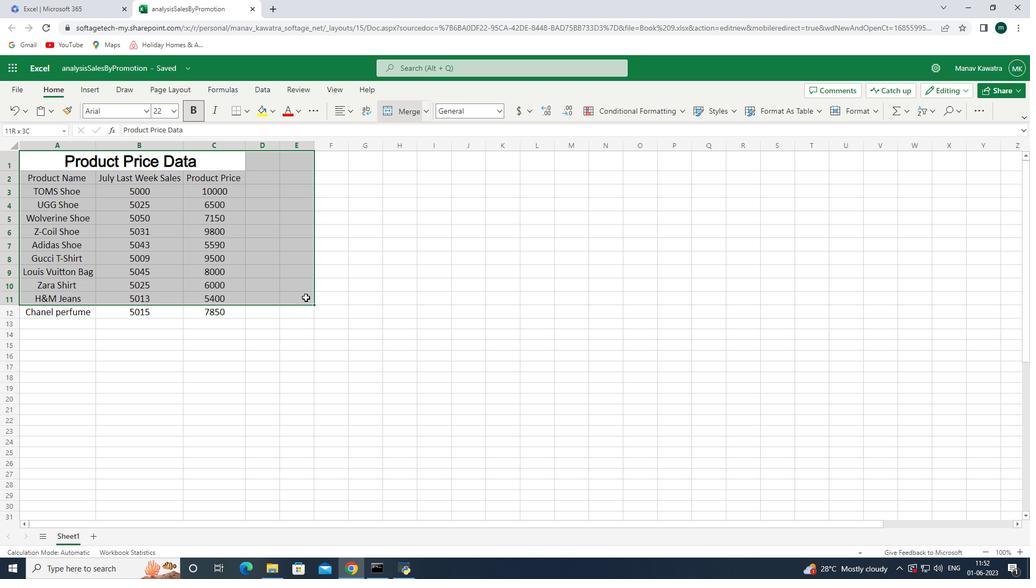
Action: Mouse moved to (271, 367)
Screenshot: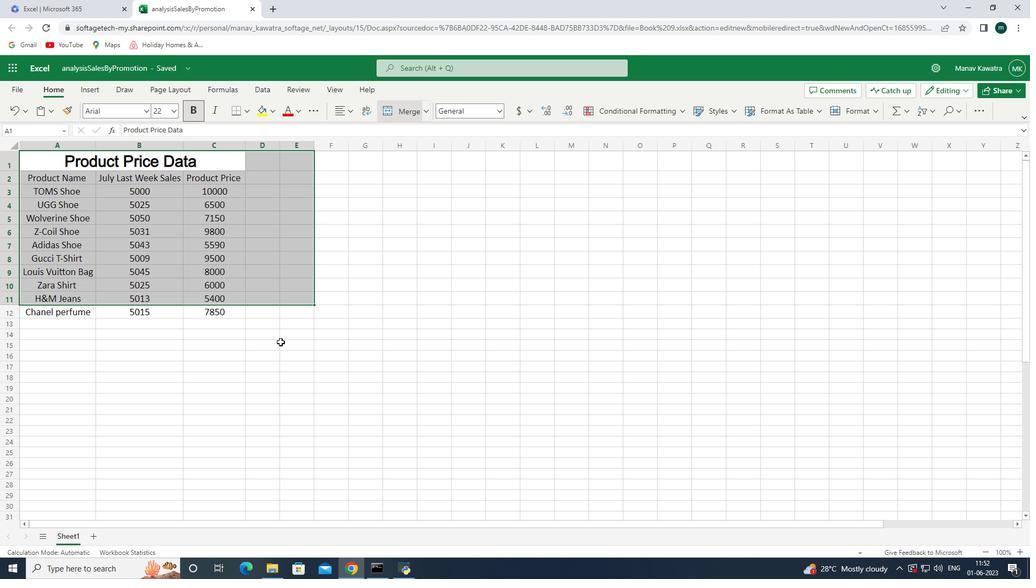 
Action: Mouse pressed left at (271, 367)
Screenshot: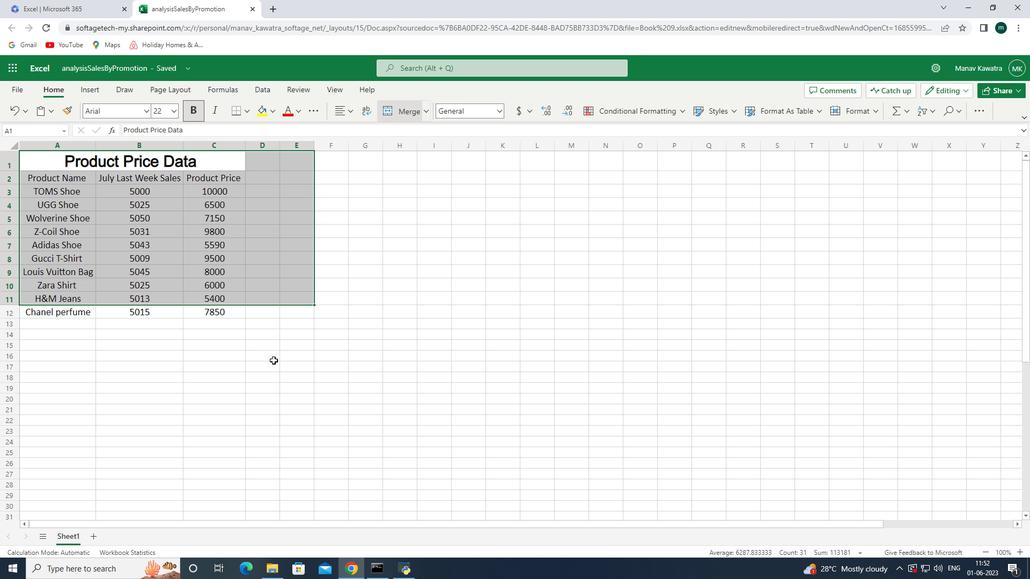 
Action: Mouse moved to (228, 386)
Screenshot: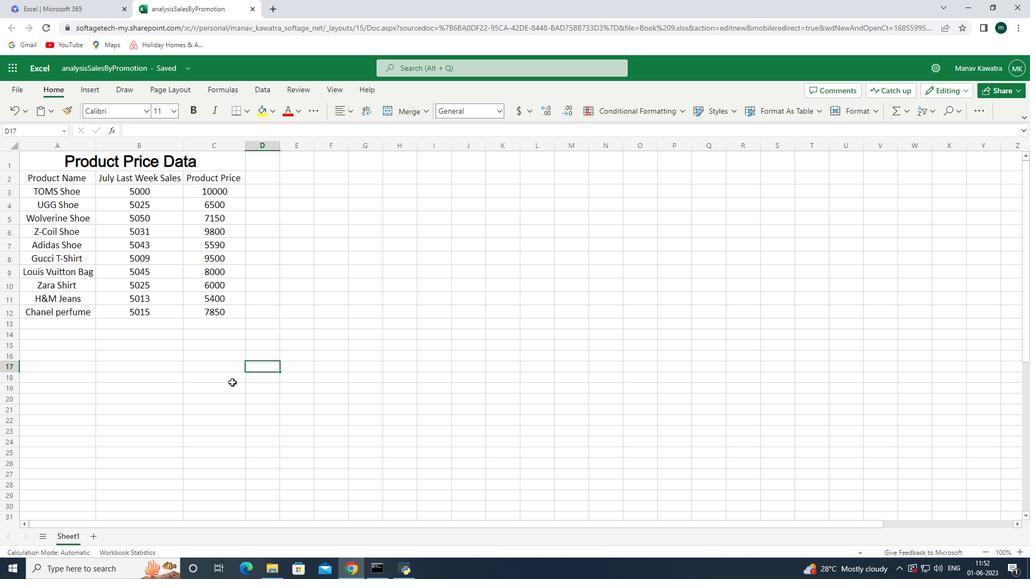 
Action: Key pressed ctrl+S
Screenshot: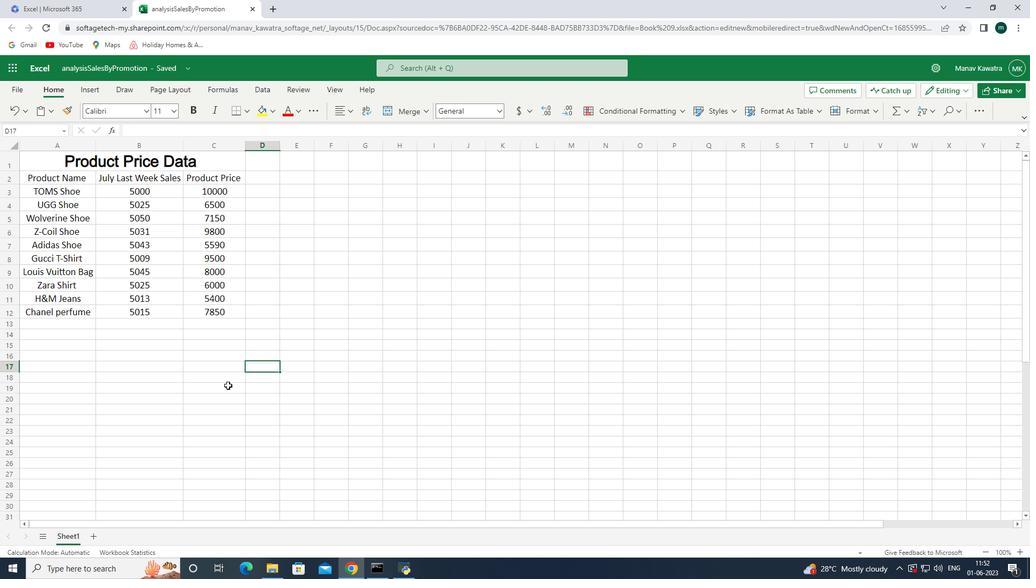 
Action: Mouse moved to (213, 367)
Screenshot: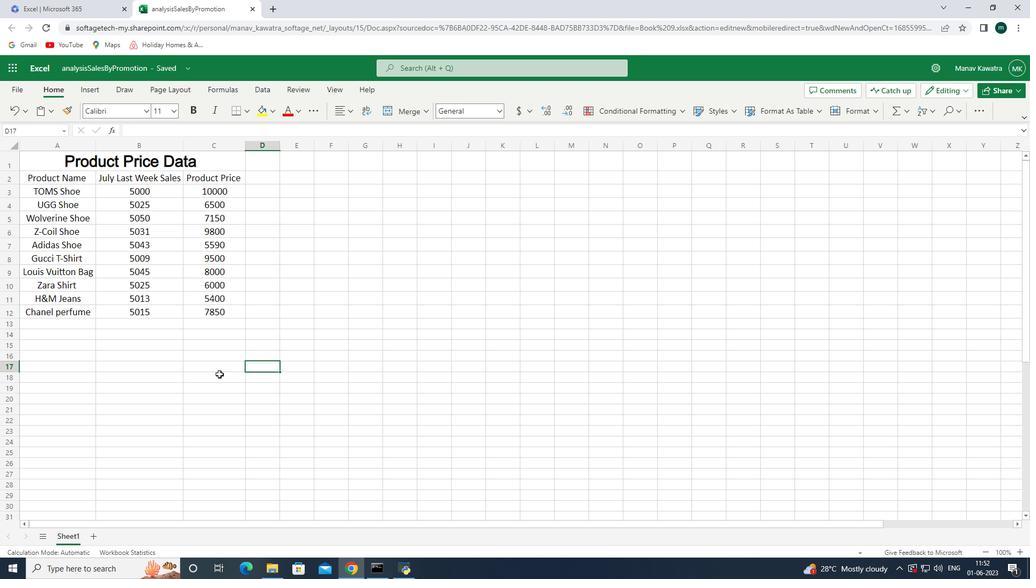 
Action: Mouse pressed left at (213, 367)
Screenshot: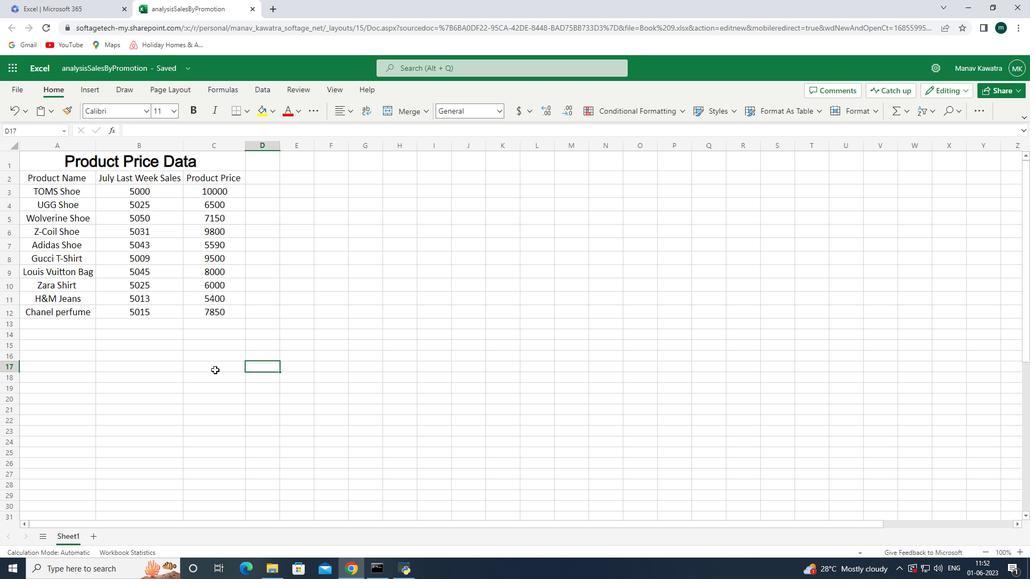 
Action: Mouse moved to (90, 504)
Screenshot: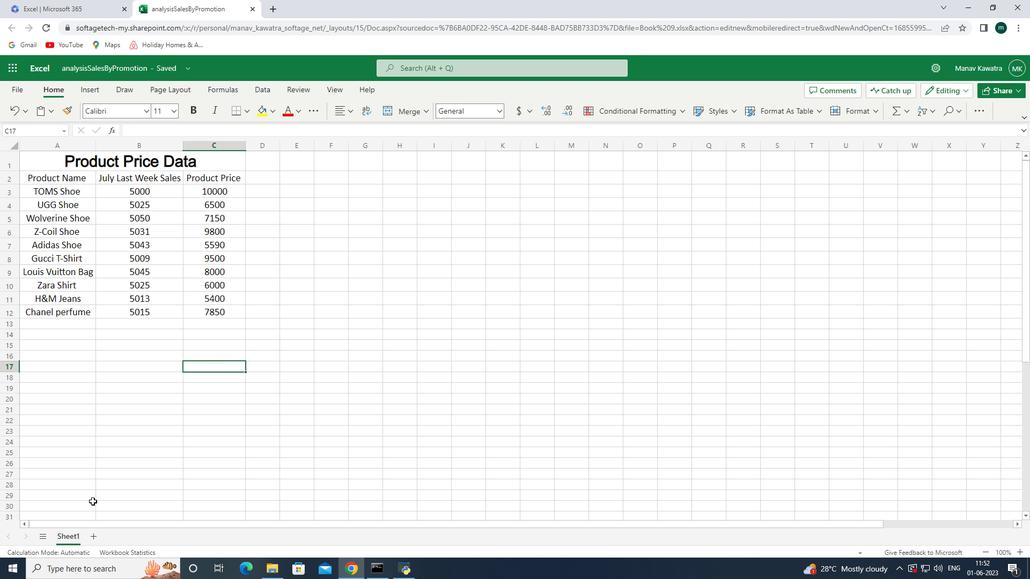 
